 Task: Add a column "Assignee".
Action: Mouse moved to (421, 321)
Screenshot: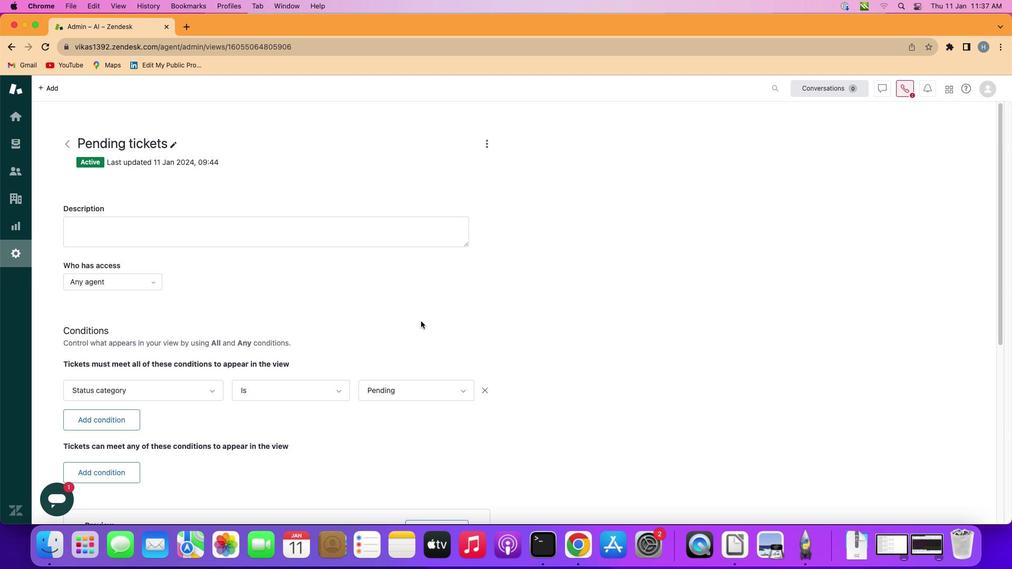 
Action: Mouse scrolled (421, 321) with delta (0, 0)
Screenshot: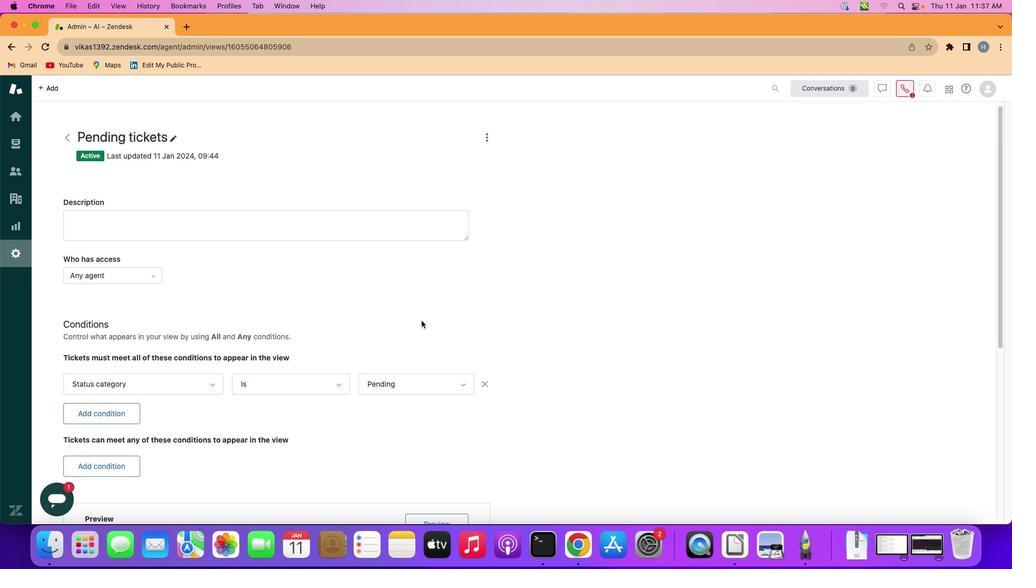 
Action: Mouse scrolled (421, 321) with delta (0, 0)
Screenshot: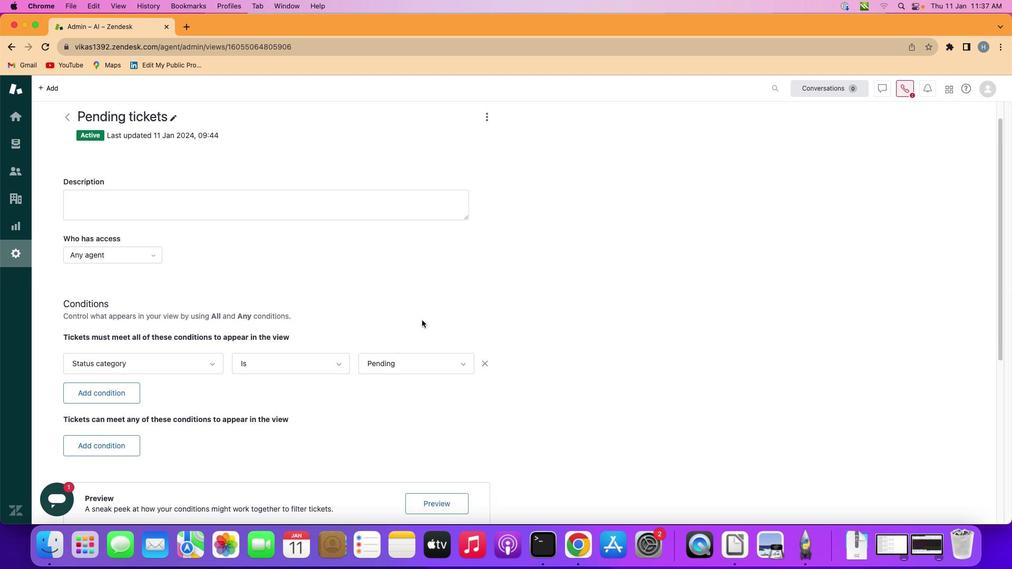 
Action: Mouse scrolled (421, 321) with delta (0, 0)
Screenshot: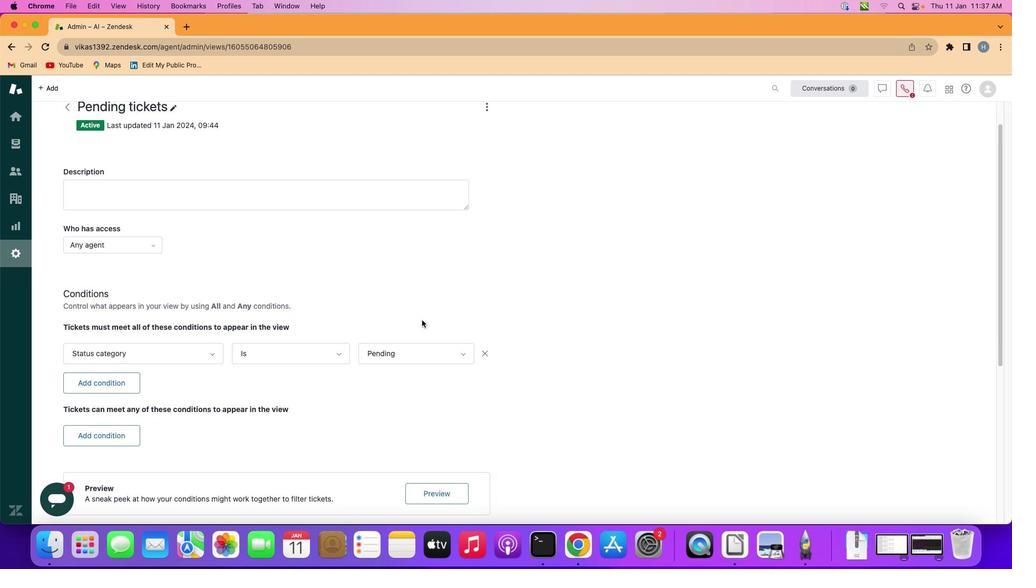 
Action: Mouse moved to (422, 320)
Screenshot: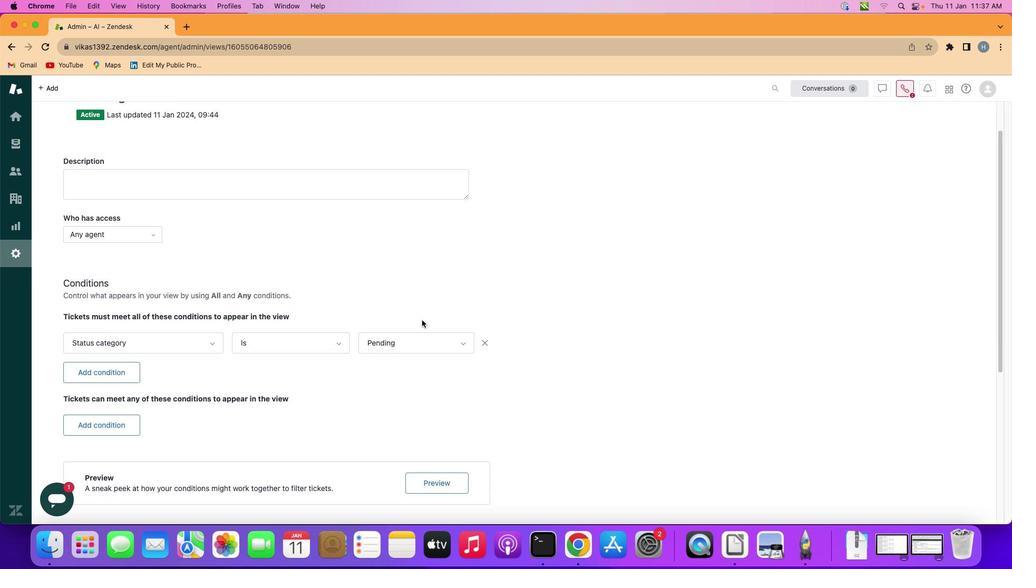 
Action: Mouse scrolled (422, 320) with delta (0, 0)
Screenshot: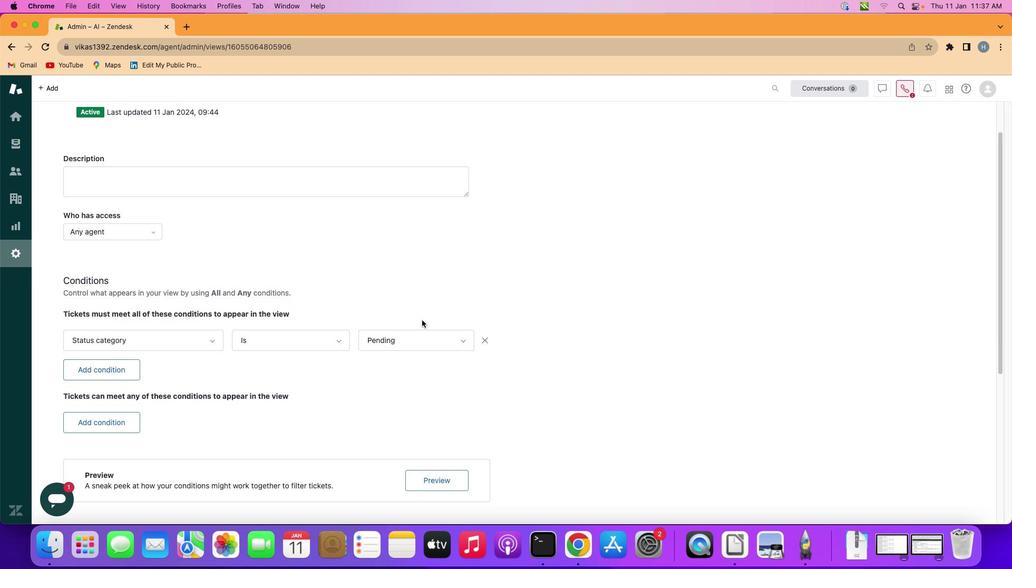 
Action: Mouse scrolled (422, 320) with delta (0, 0)
Screenshot: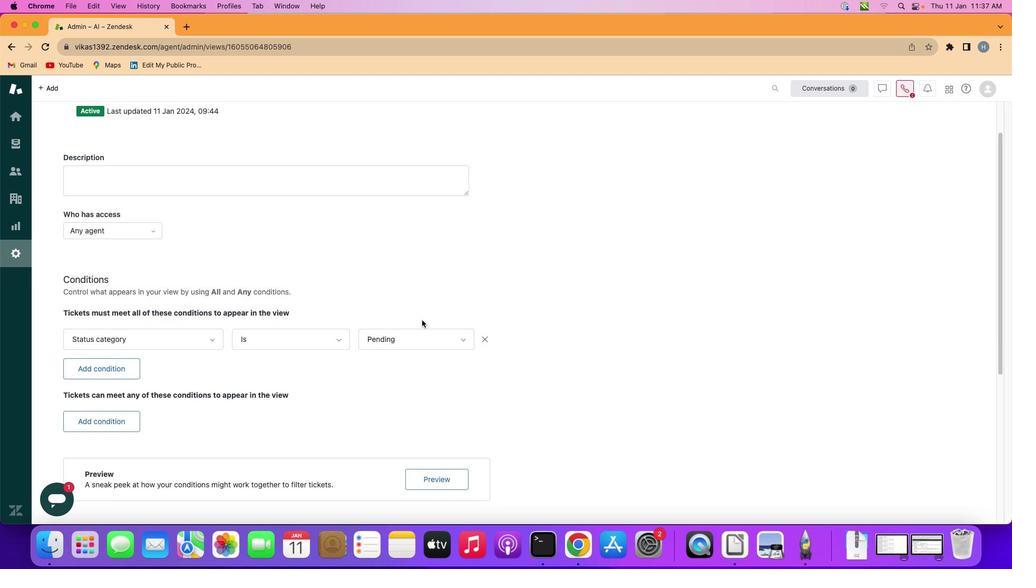 
Action: Mouse moved to (421, 319)
Screenshot: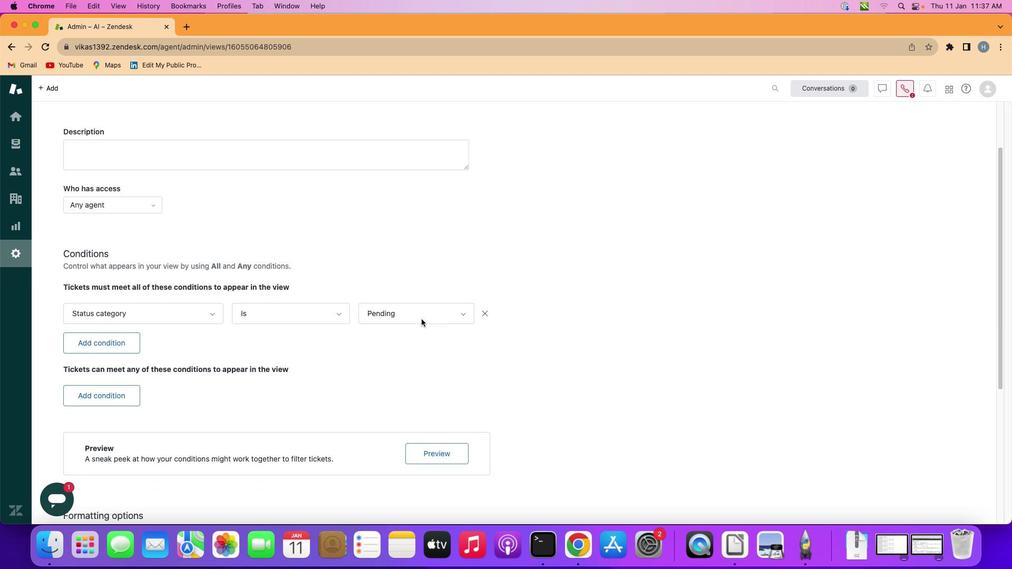 
Action: Mouse scrolled (421, 319) with delta (0, 0)
Screenshot: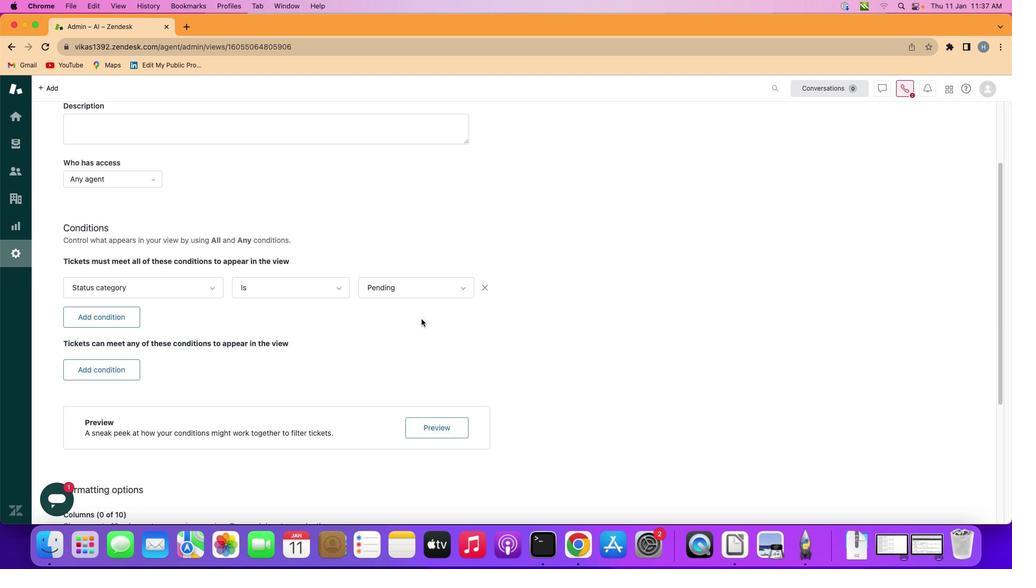 
Action: Mouse moved to (421, 319)
Screenshot: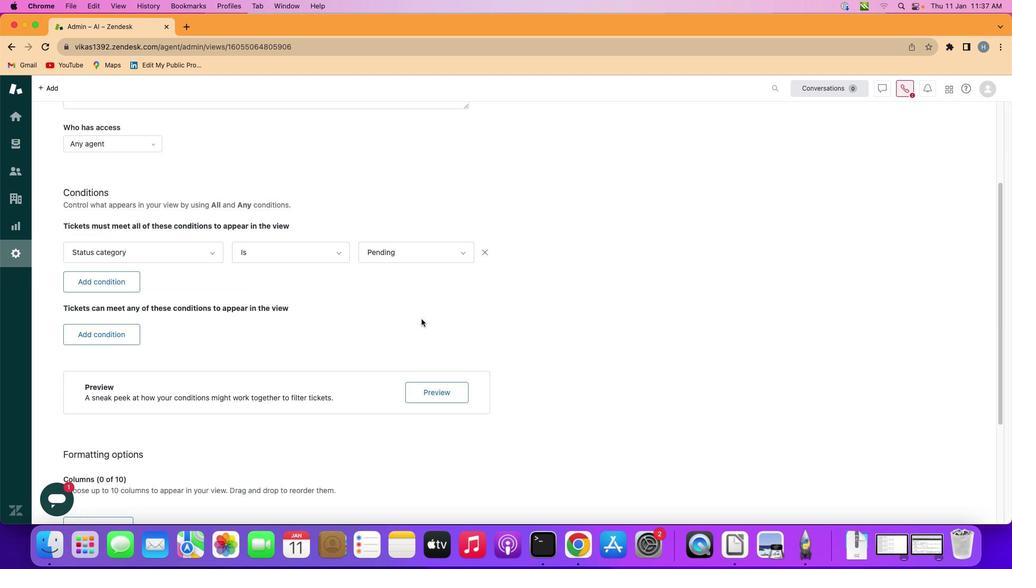 
Action: Mouse scrolled (421, 319) with delta (0, 0)
Screenshot: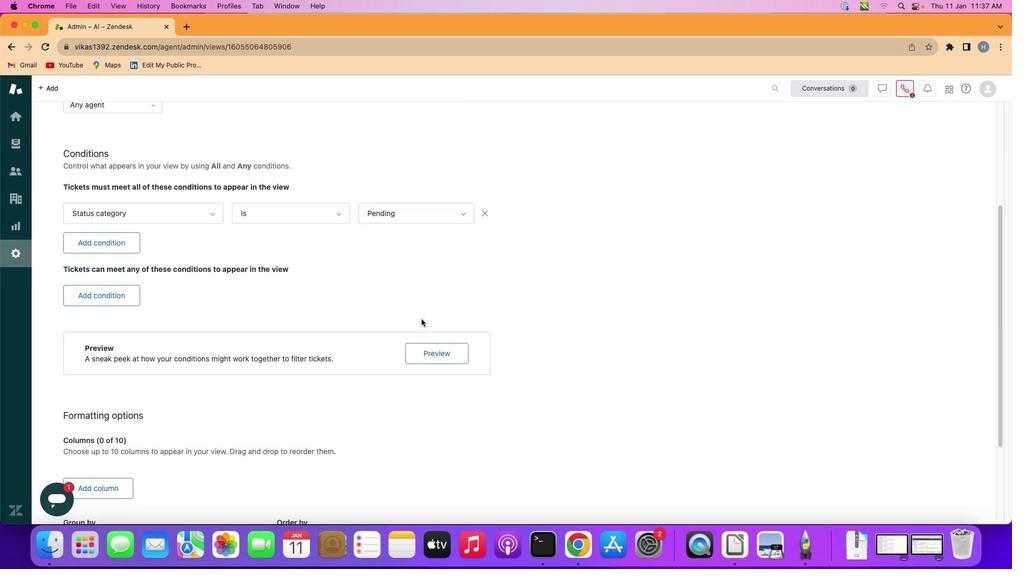 
Action: Mouse scrolled (421, 319) with delta (0, -1)
Screenshot: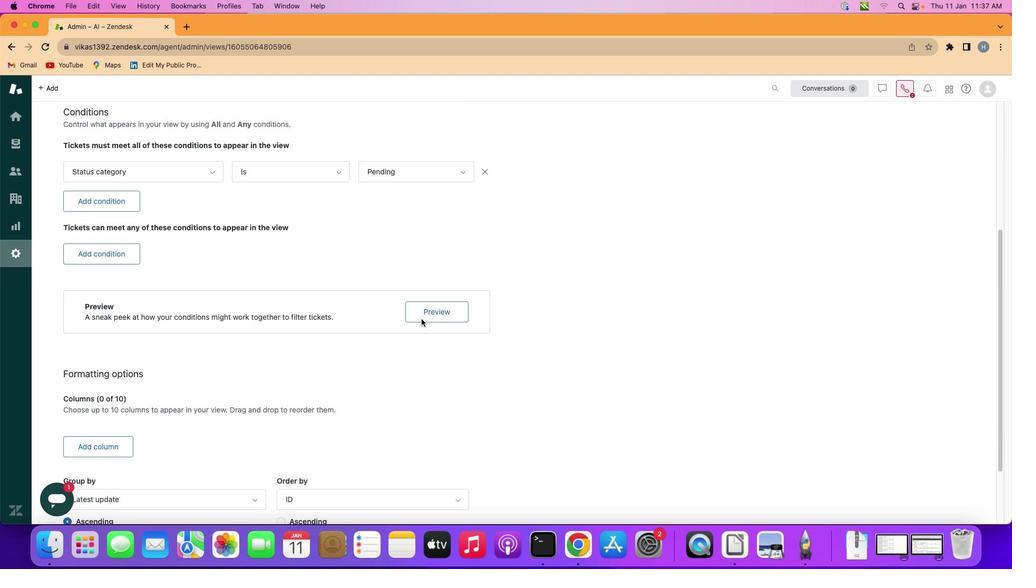 
Action: Mouse scrolled (421, 319) with delta (0, -1)
Screenshot: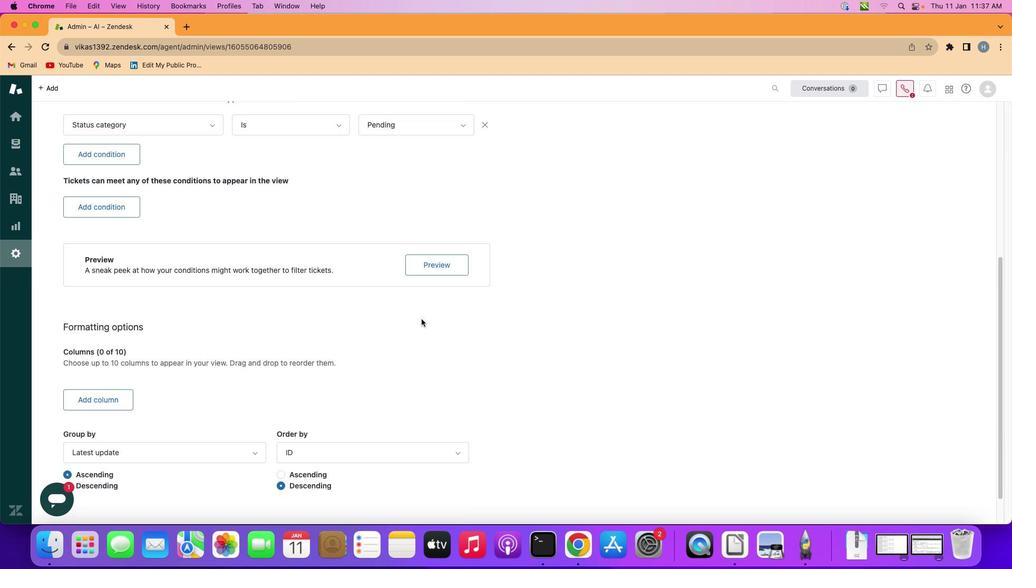 
Action: Mouse scrolled (421, 319) with delta (0, -2)
Screenshot: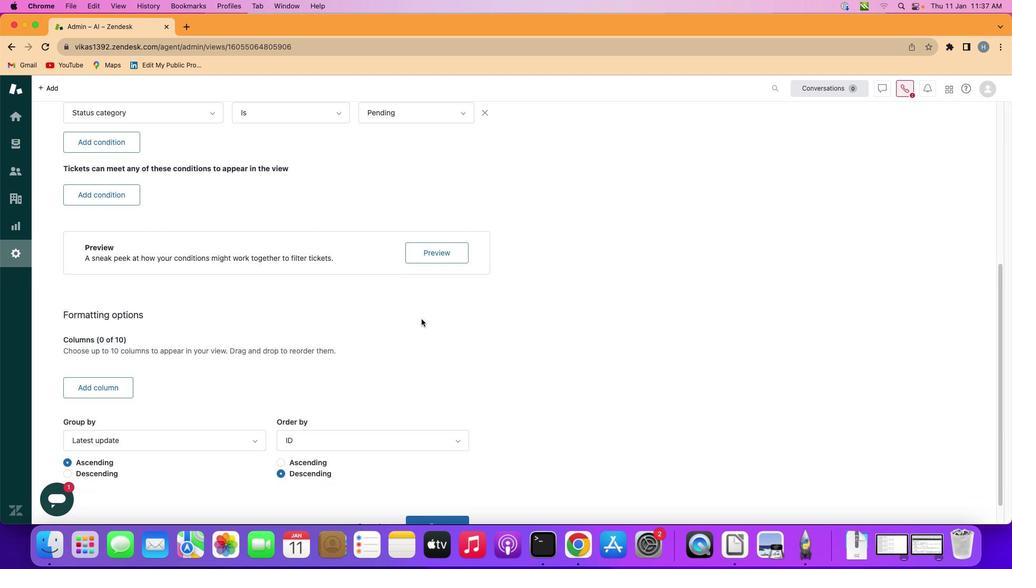 
Action: Mouse moved to (111, 383)
Screenshot: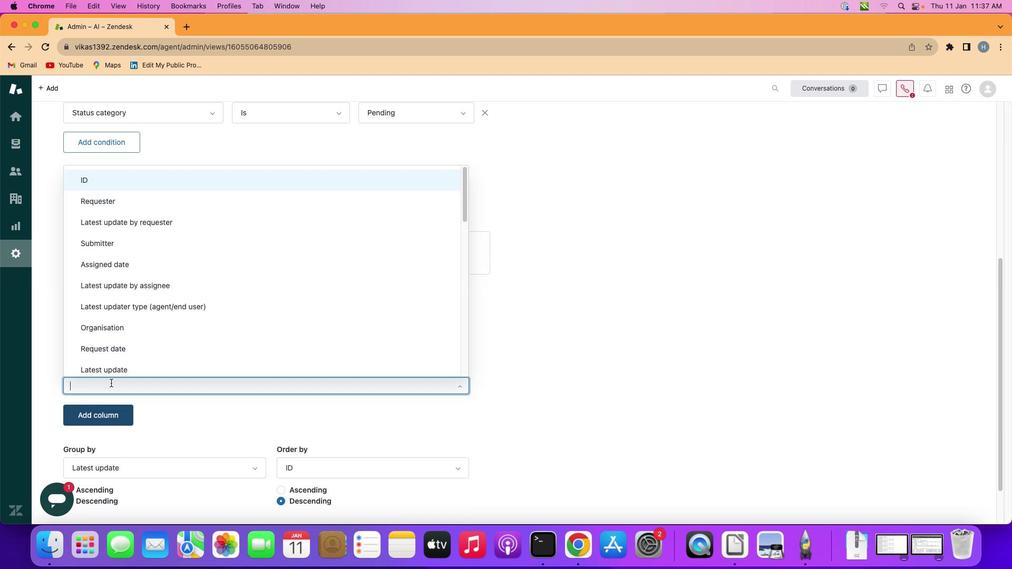 
Action: Mouse pressed left at (111, 383)
Screenshot: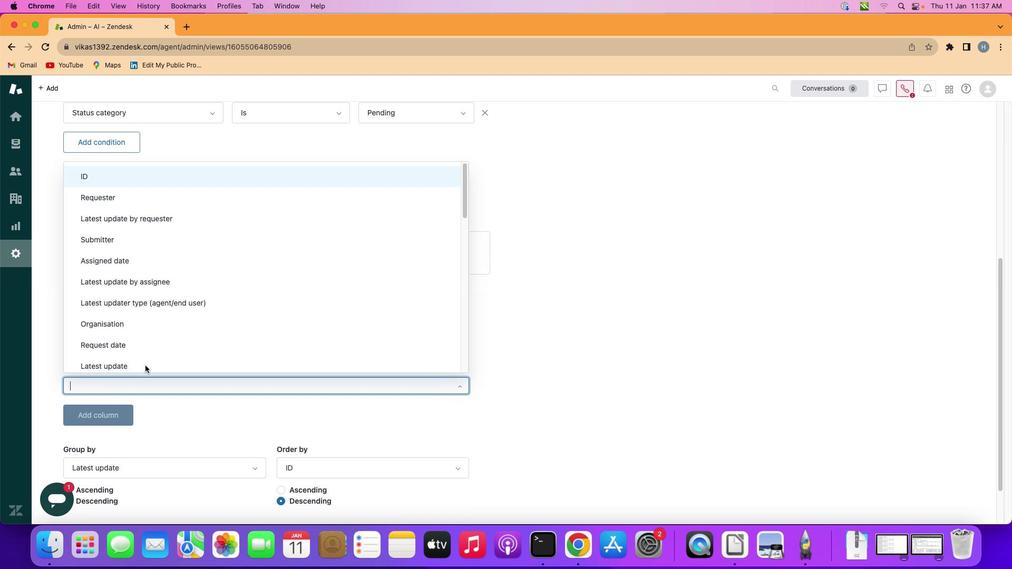 
Action: Mouse moved to (207, 268)
Screenshot: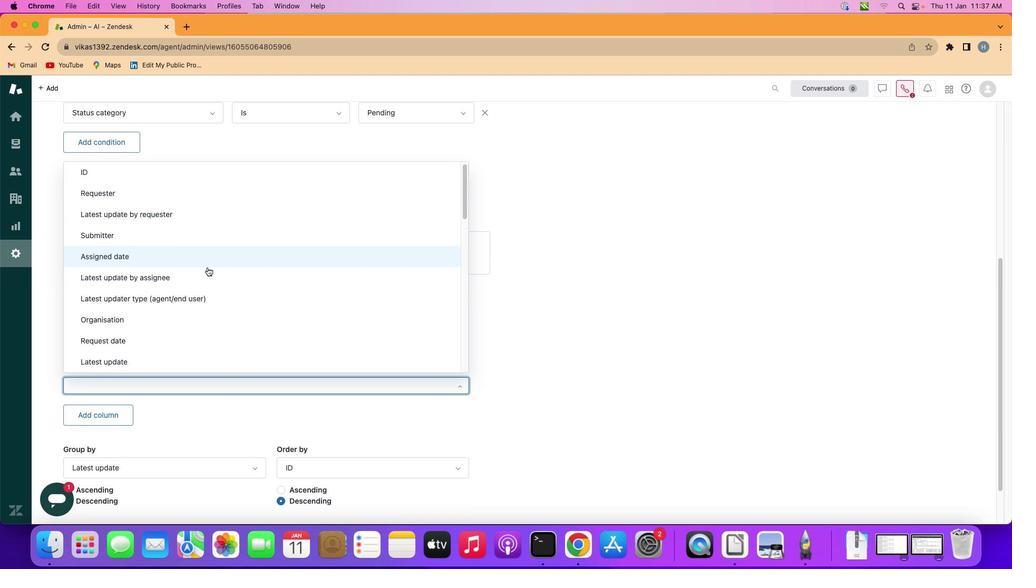 
Action: Mouse scrolled (207, 268) with delta (0, 0)
Screenshot: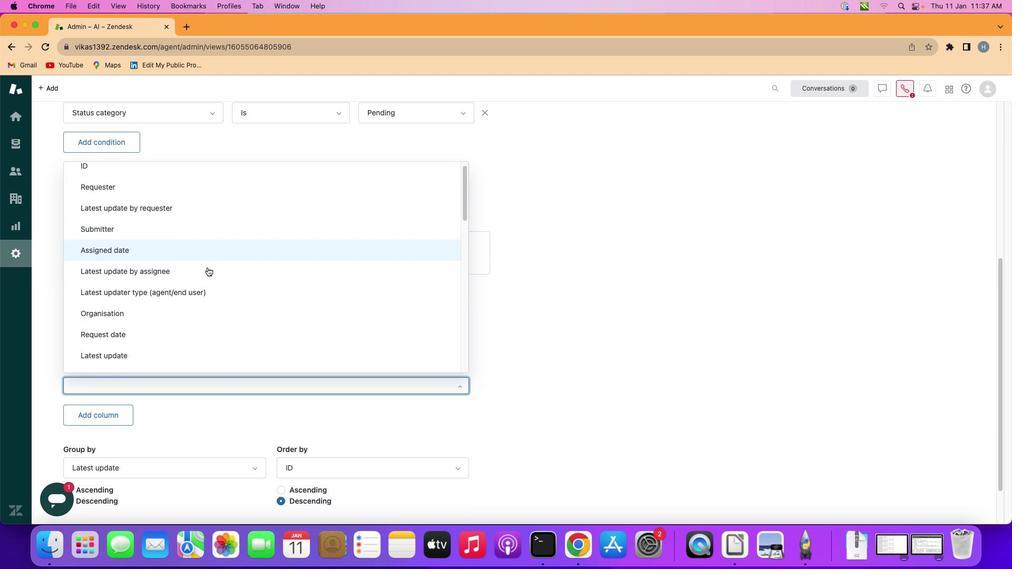 
Action: Mouse scrolled (207, 268) with delta (0, 0)
Screenshot: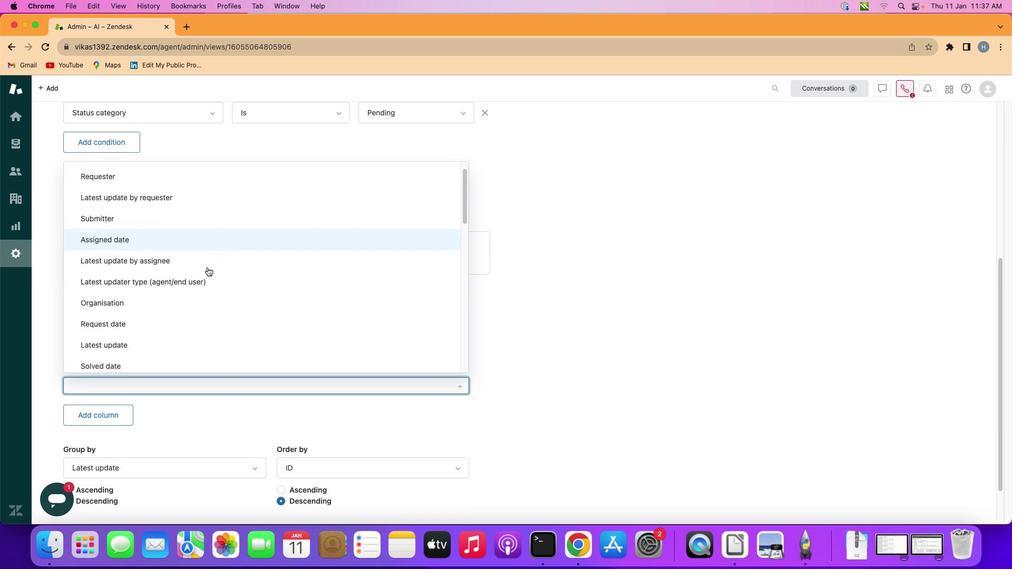 
Action: Mouse scrolled (207, 268) with delta (0, 0)
Screenshot: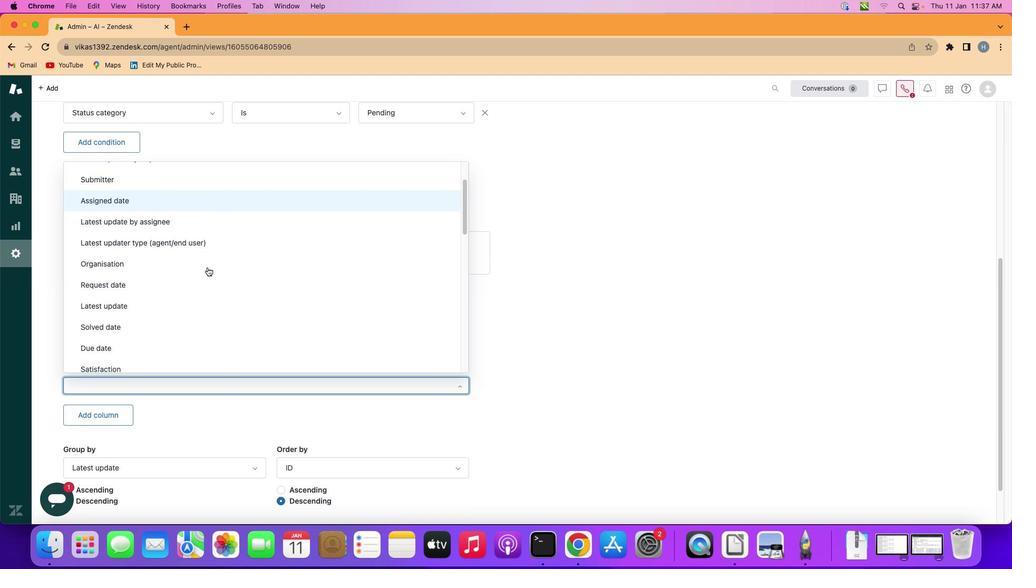 
Action: Mouse scrolled (207, 268) with delta (0, 0)
Screenshot: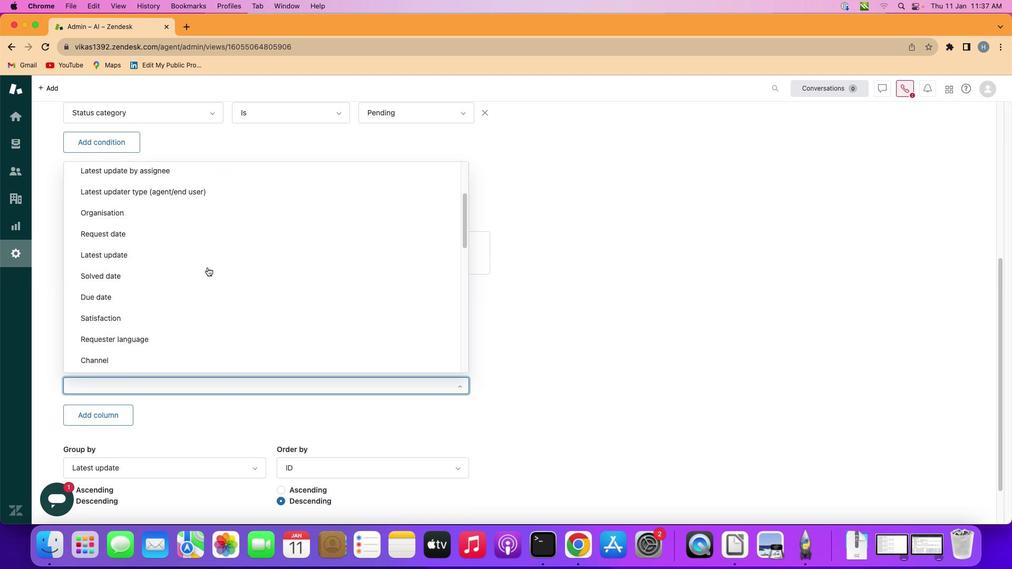 
Action: Mouse scrolled (207, 268) with delta (0, -1)
Screenshot: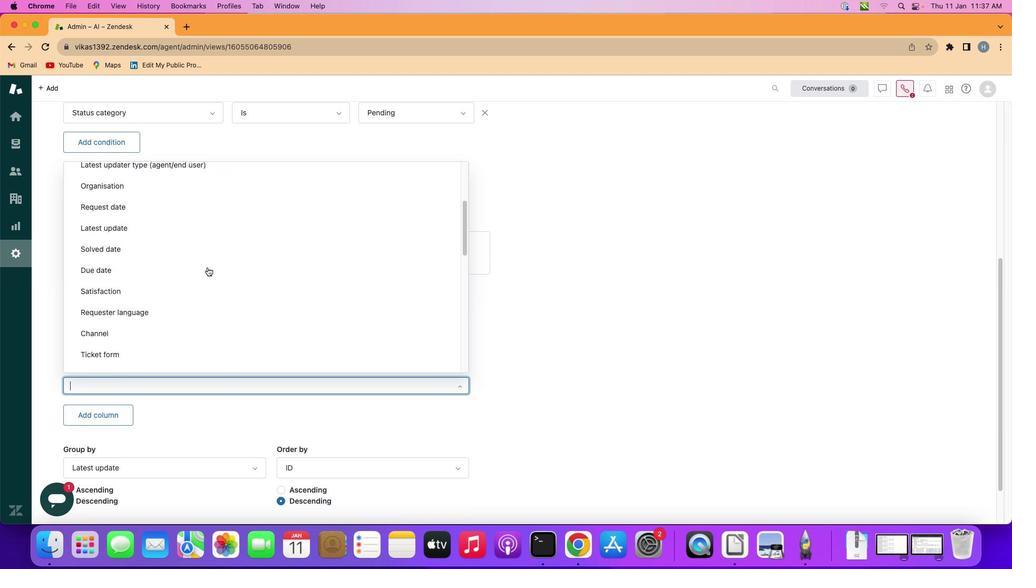 
Action: Mouse scrolled (207, 268) with delta (0, -1)
Screenshot: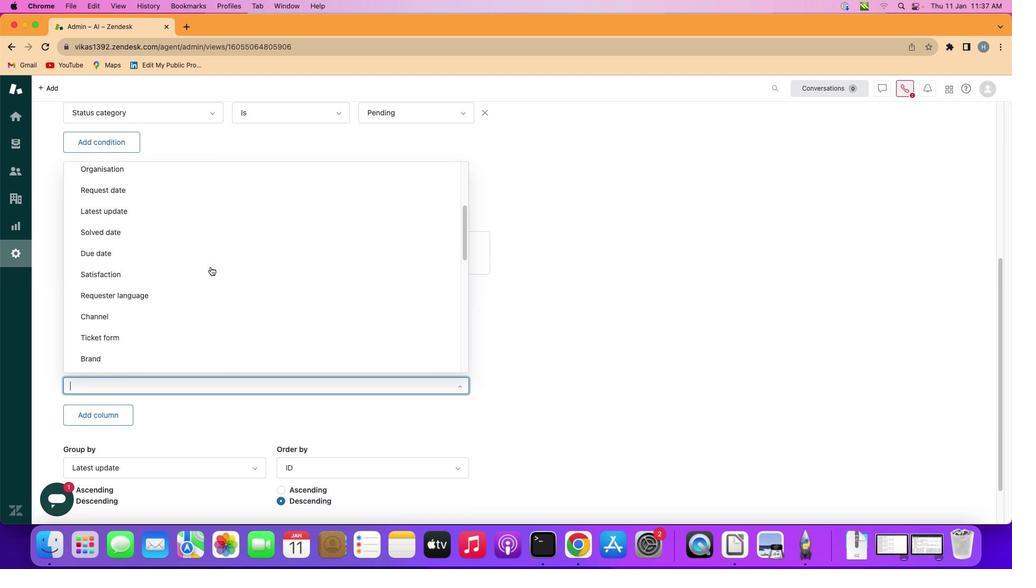 
Action: Mouse moved to (211, 266)
Screenshot: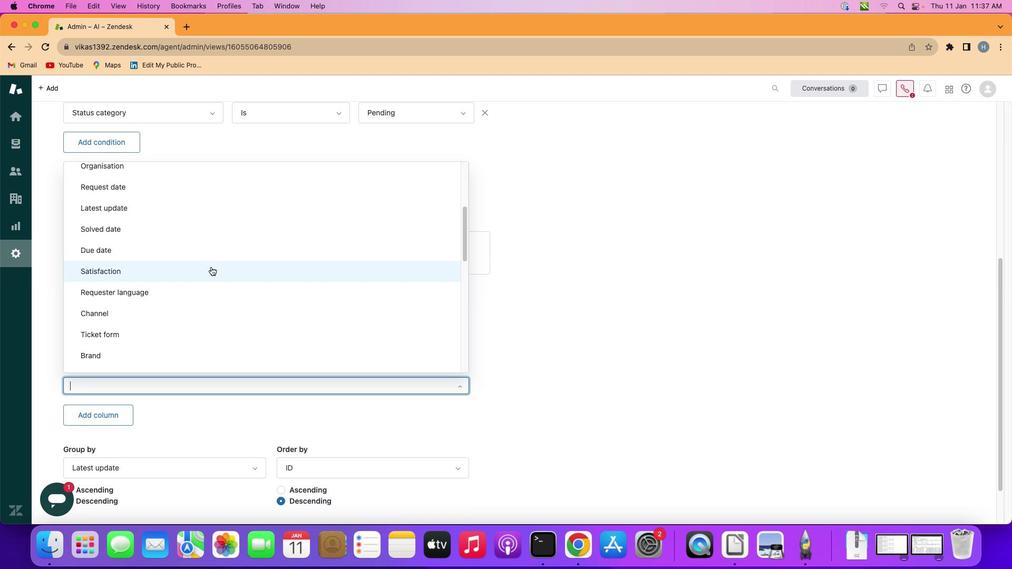
Action: Mouse scrolled (211, 266) with delta (0, 0)
Screenshot: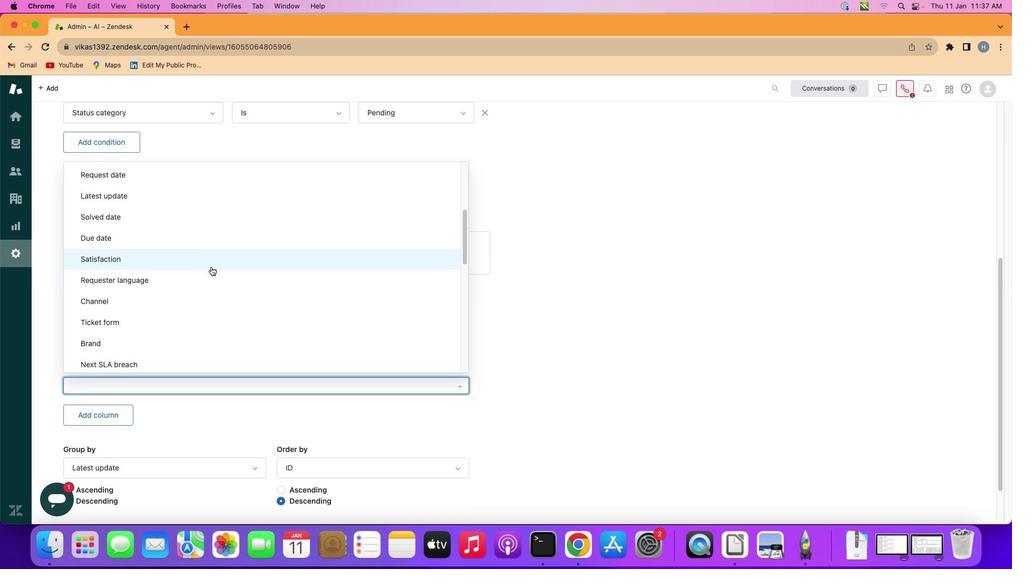 
Action: Mouse scrolled (211, 266) with delta (0, 0)
Screenshot: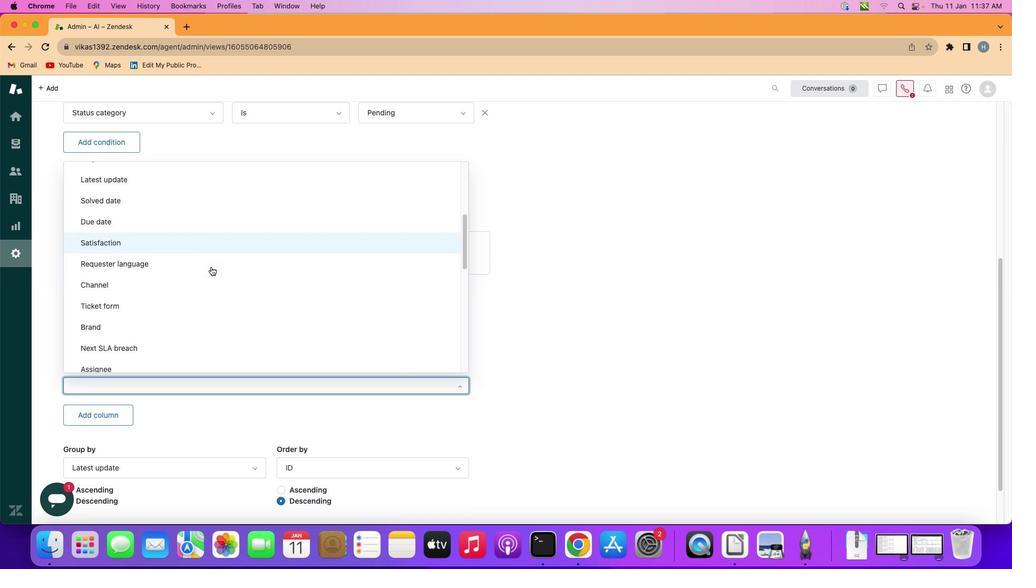 
Action: Mouse scrolled (211, 266) with delta (0, 0)
Screenshot: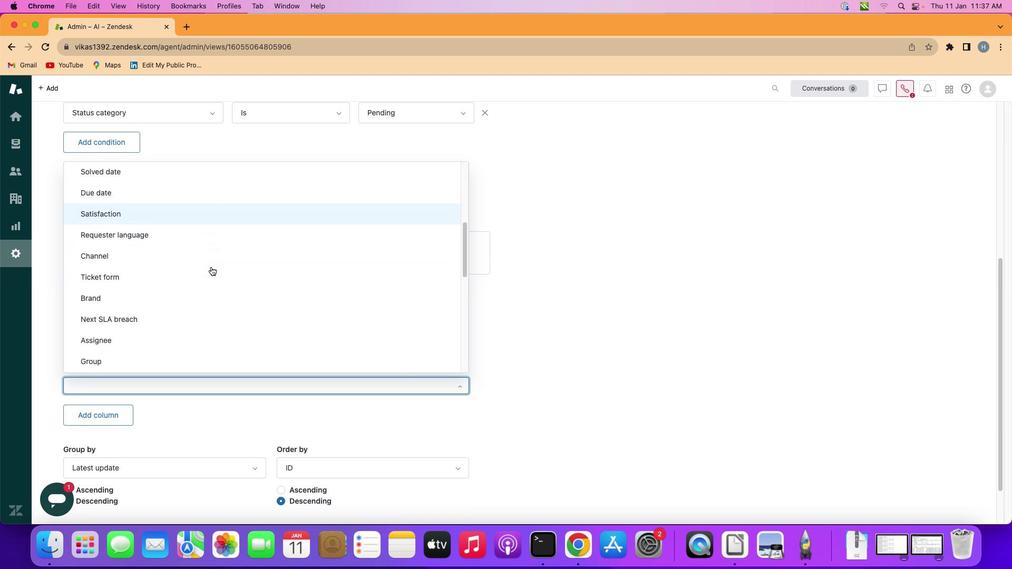 
Action: Mouse scrolled (211, 266) with delta (0, 0)
Screenshot: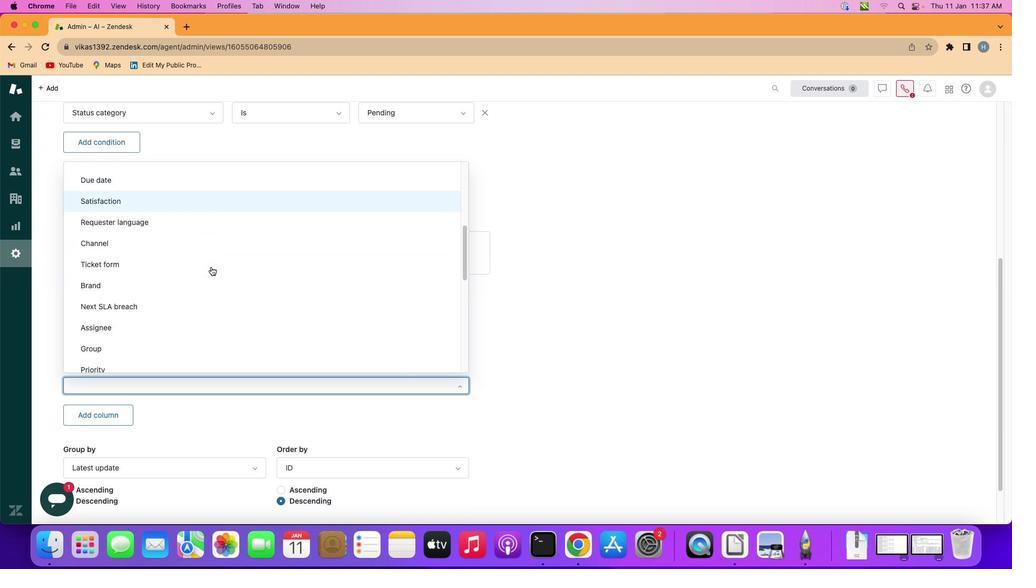 
Action: Mouse scrolled (211, 266) with delta (0, 0)
Screenshot: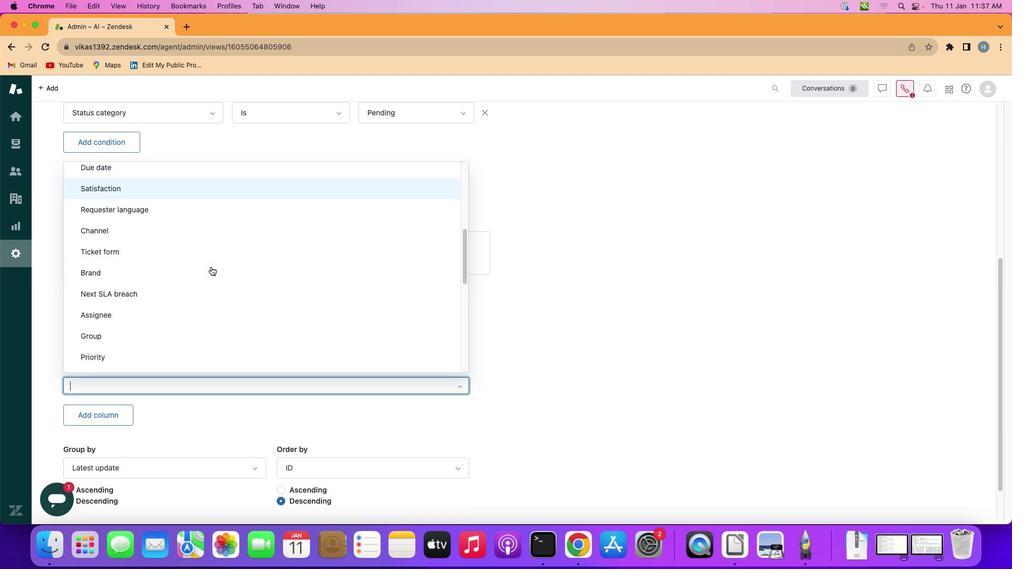 
Action: Mouse scrolled (211, 266) with delta (0, 0)
Screenshot: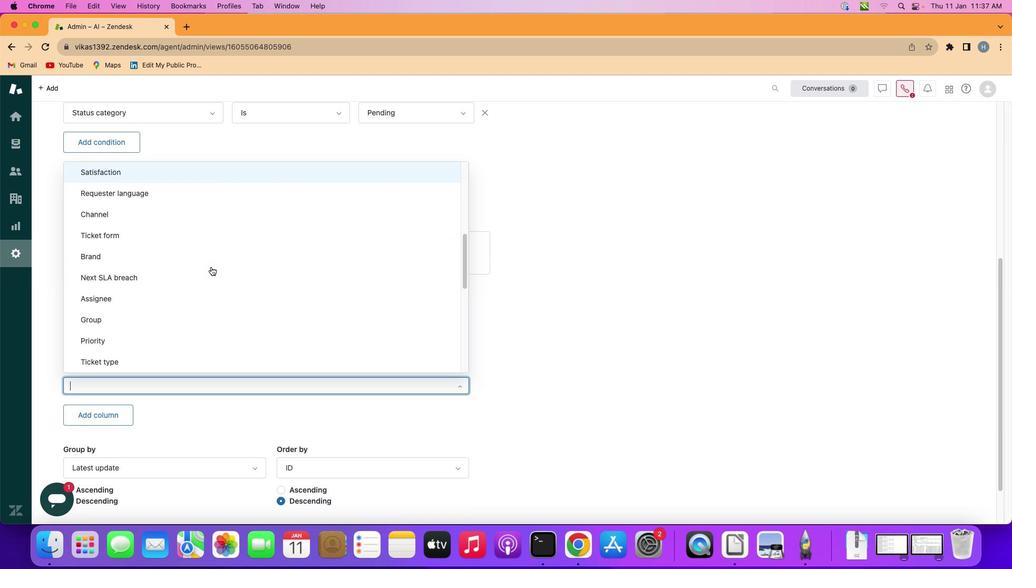 
Action: Mouse scrolled (211, 266) with delta (0, 0)
Screenshot: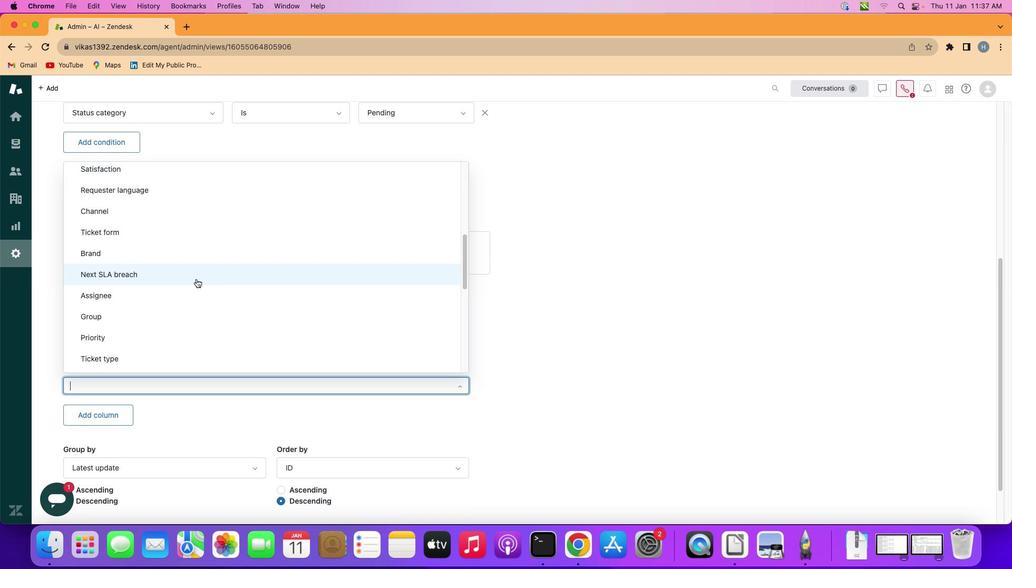 
Action: Mouse moved to (164, 300)
Screenshot: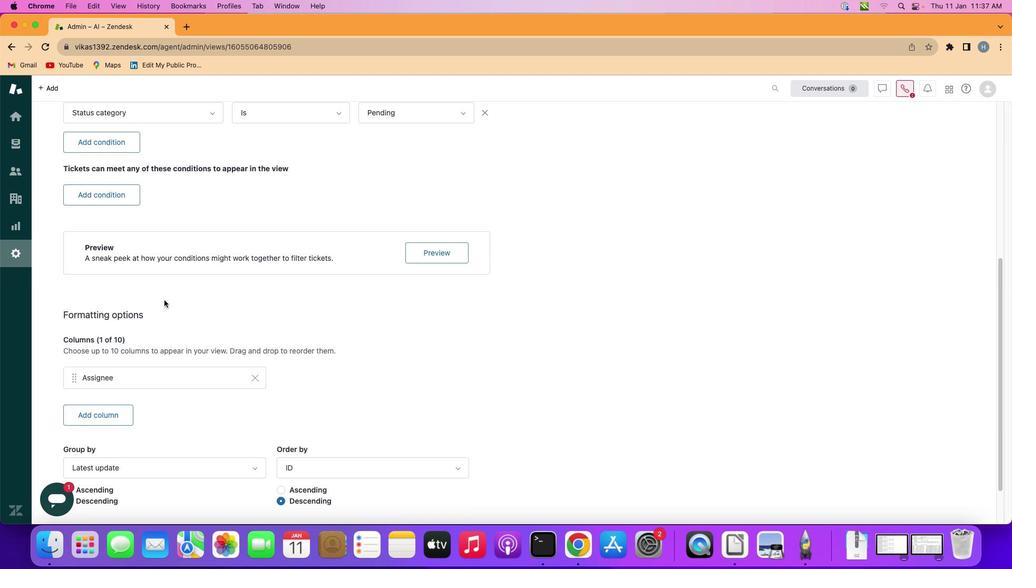 
Action: Mouse pressed left at (164, 300)
Screenshot: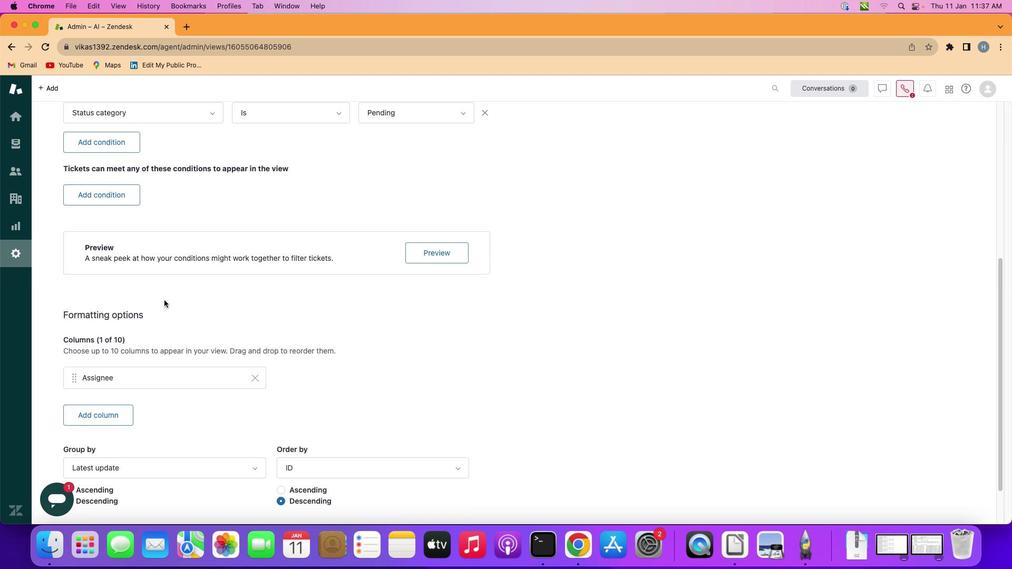
Action: Mouse moved to (164, 300)
Screenshot: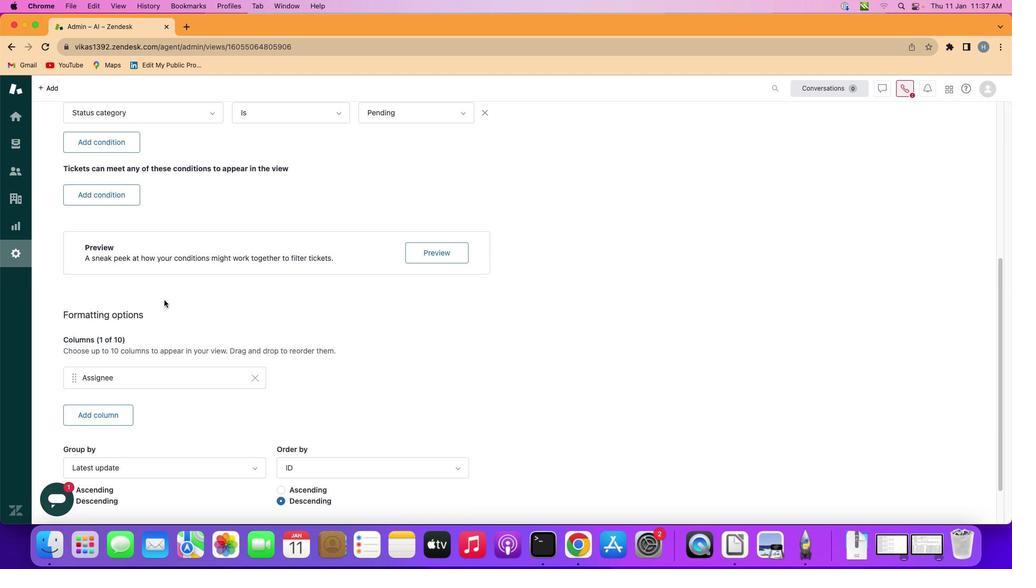 
